 Task: Add the task  Implement a new remote support system for a company's IT department to the section Bug Bounty in the project AgileFever and add a Due Date to the respective task as 2023/10/04
Action: Mouse moved to (494, 288)
Screenshot: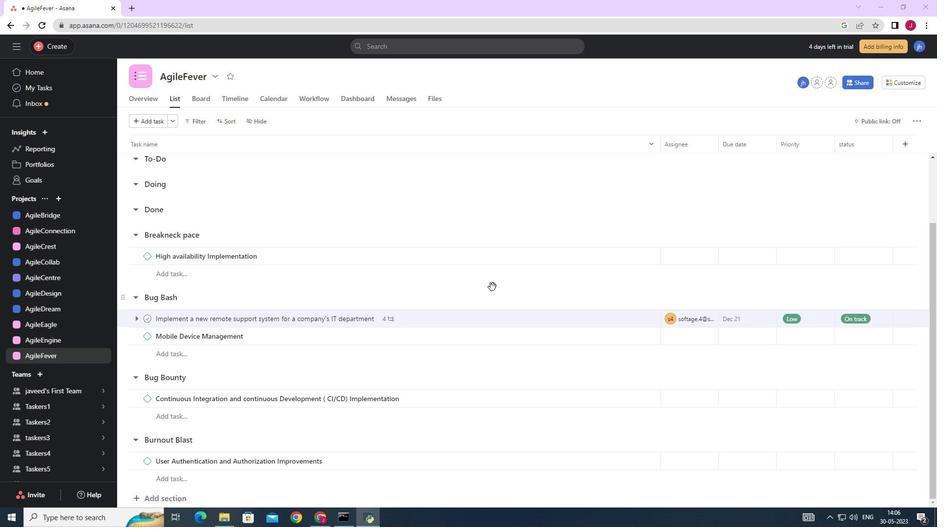 
Action: Mouse scrolled (494, 287) with delta (0, 0)
Screenshot: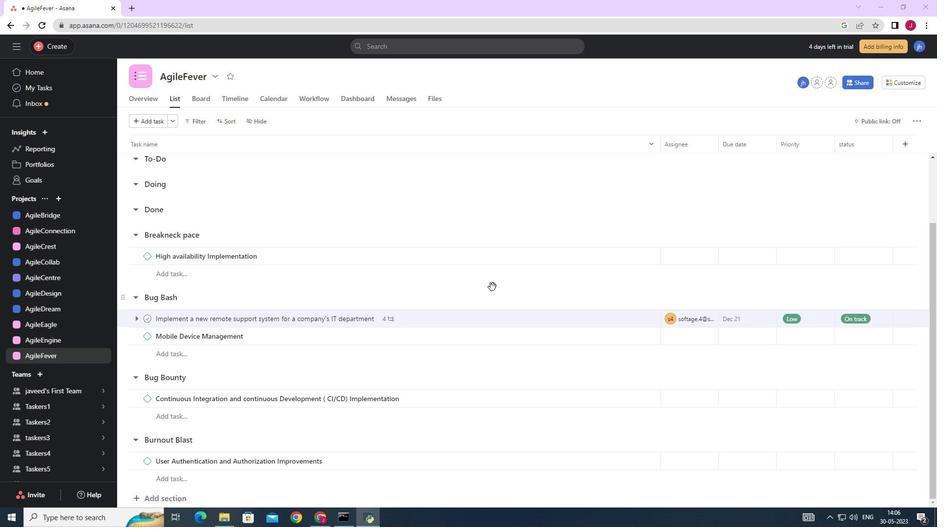 
Action: Mouse scrolled (494, 287) with delta (0, 0)
Screenshot: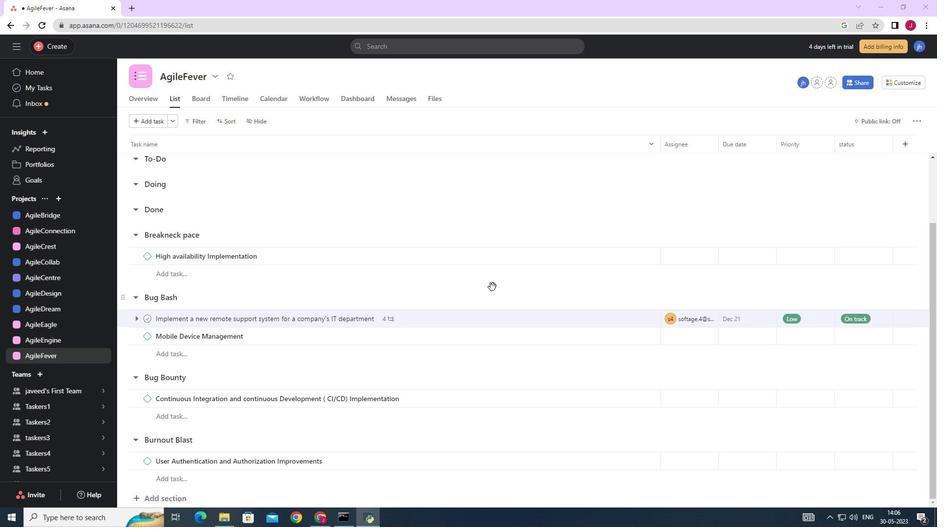 
Action: Mouse scrolled (494, 287) with delta (0, 0)
Screenshot: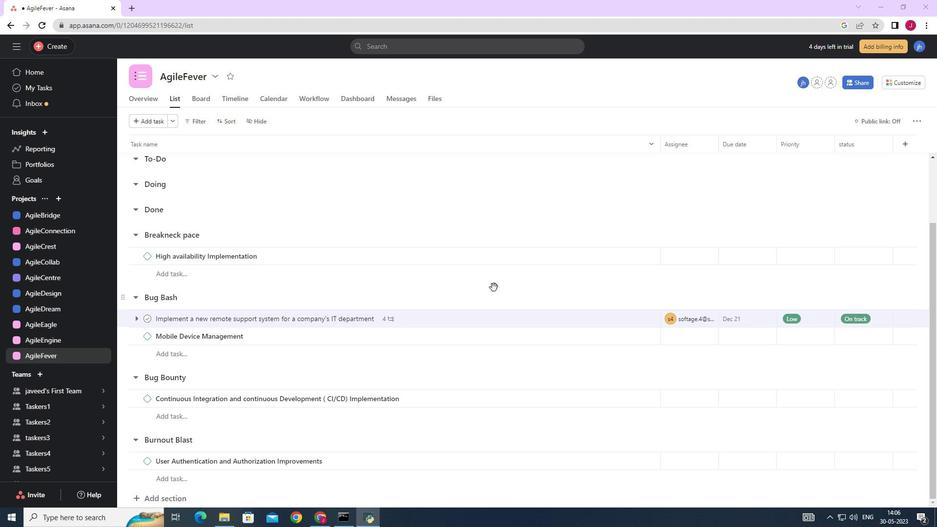 
Action: Mouse scrolled (494, 287) with delta (0, 0)
Screenshot: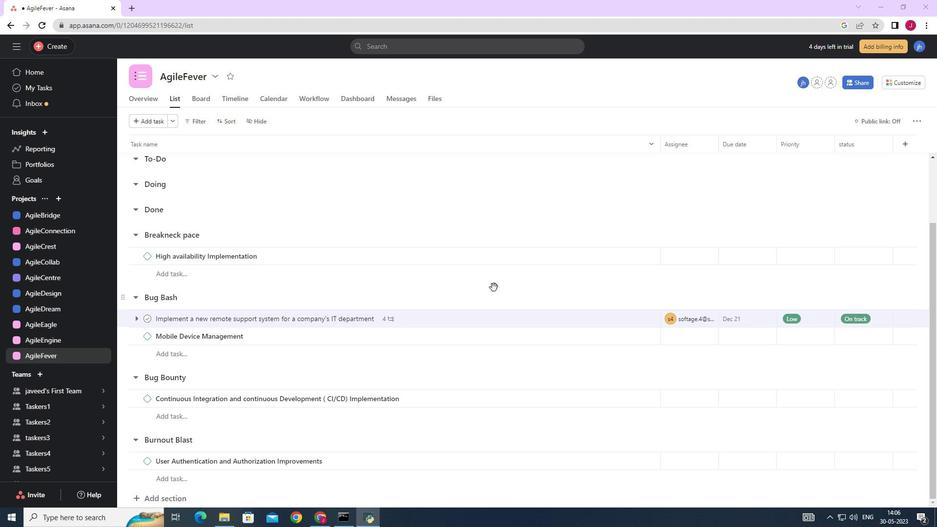 
Action: Mouse moved to (495, 288)
Screenshot: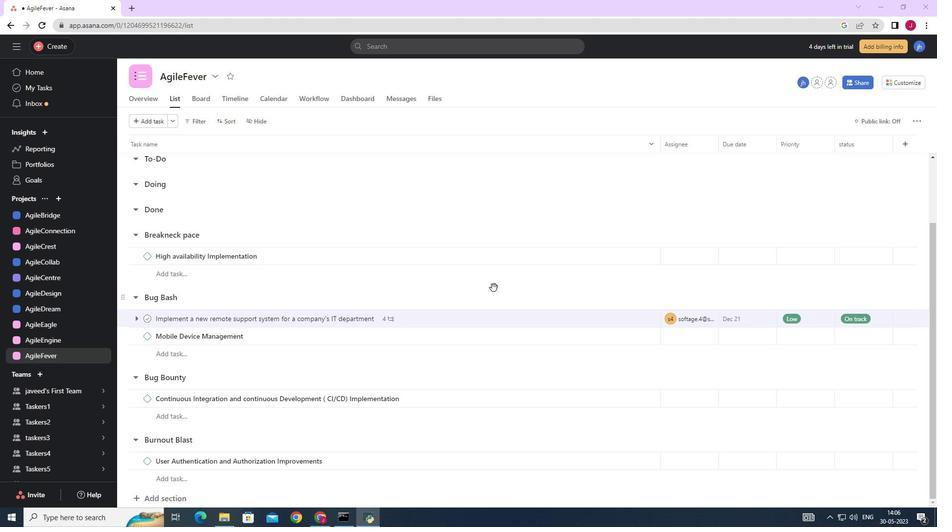 
Action: Mouse scrolled (495, 287) with delta (0, 0)
Screenshot: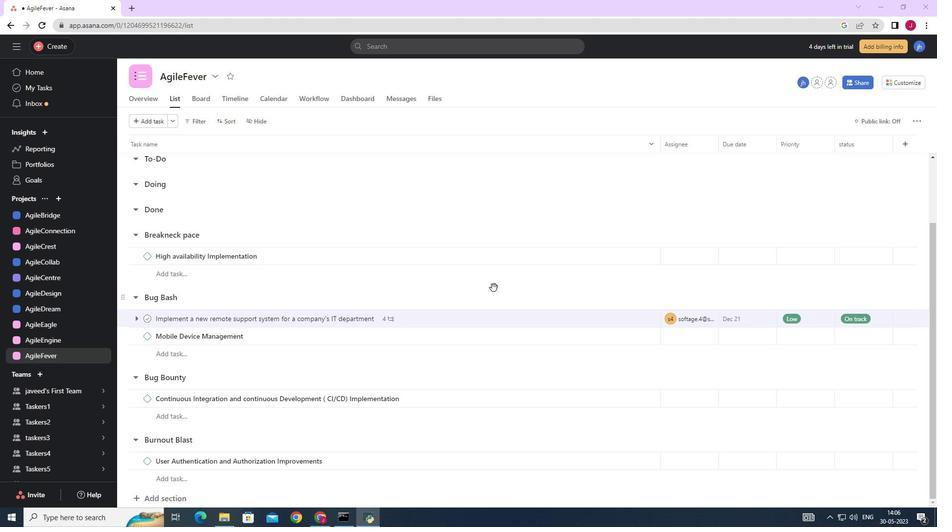 
Action: Mouse moved to (638, 319)
Screenshot: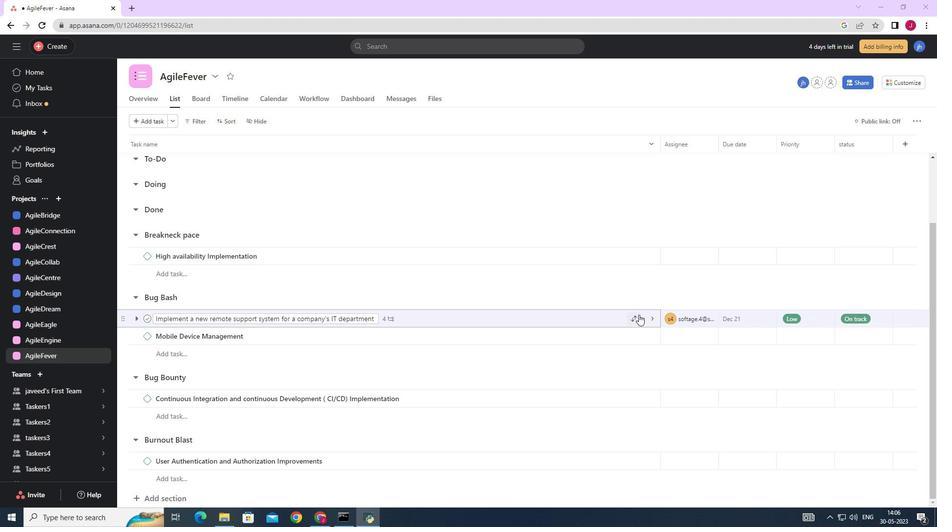
Action: Mouse pressed left at (638, 319)
Screenshot: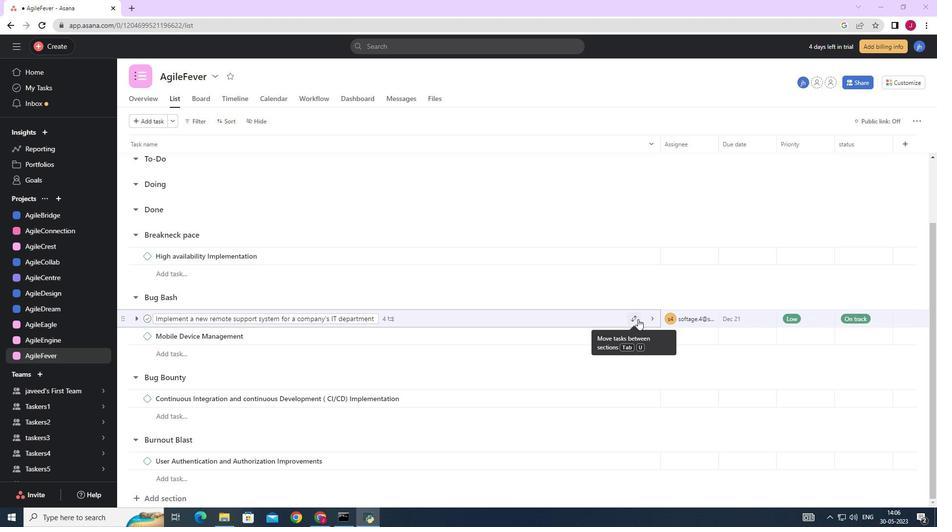 
Action: Mouse moved to (619, 376)
Screenshot: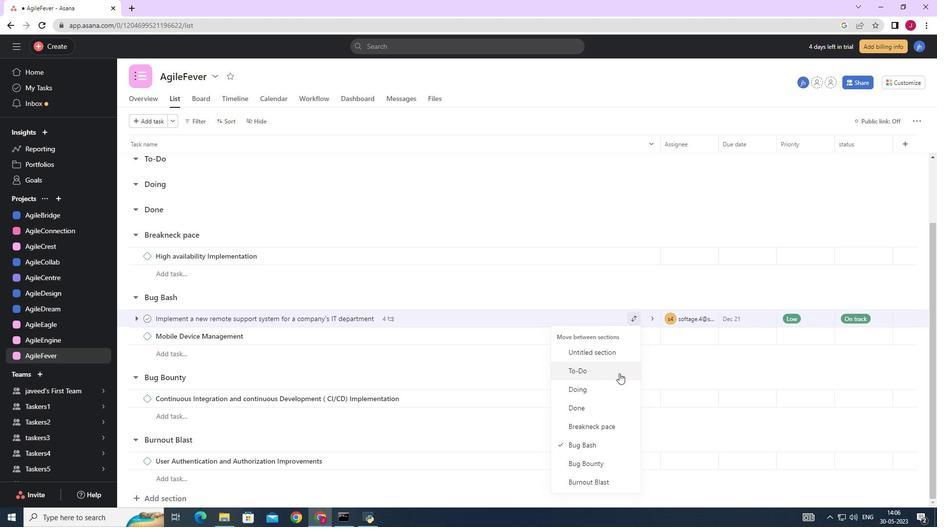 
Action: Mouse scrolled (619, 376) with delta (0, 0)
Screenshot: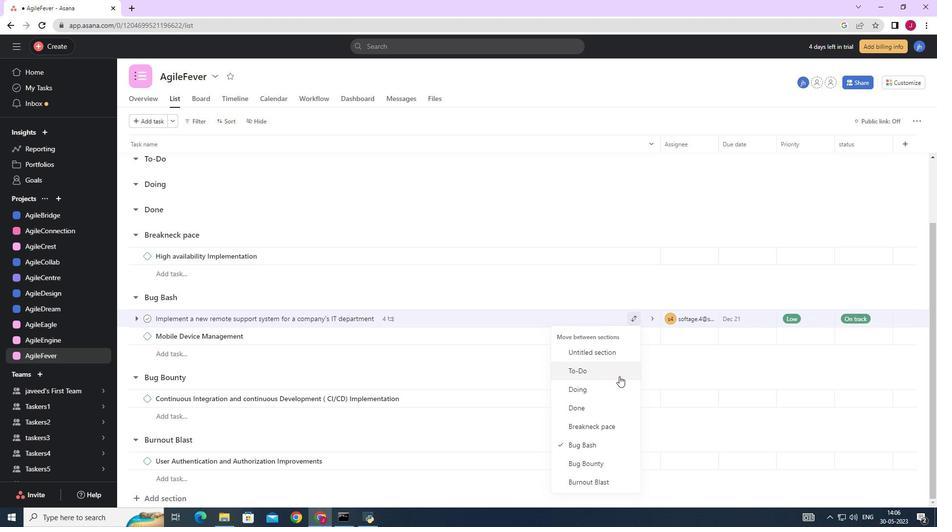
Action: Mouse scrolled (619, 376) with delta (0, 0)
Screenshot: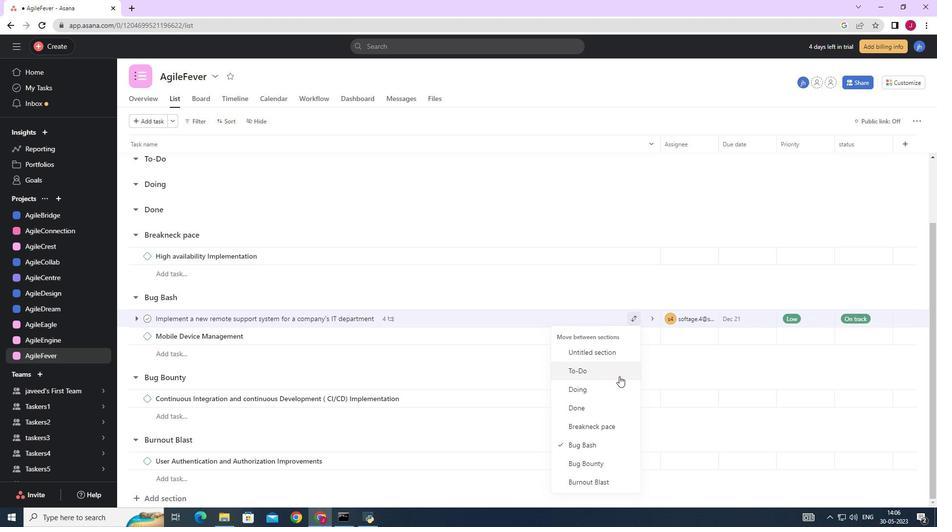 
Action: Mouse moved to (596, 464)
Screenshot: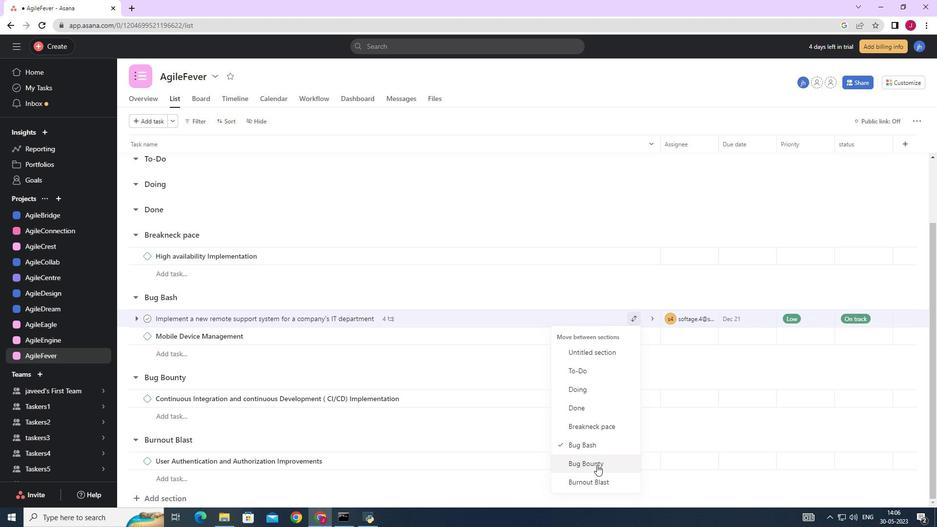 
Action: Mouse pressed left at (596, 464)
Screenshot: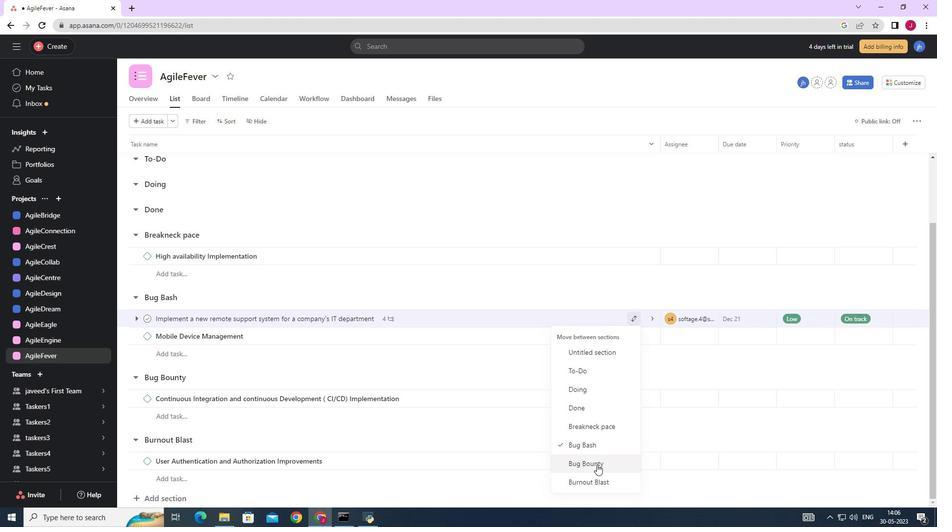 
Action: Mouse moved to (757, 380)
Screenshot: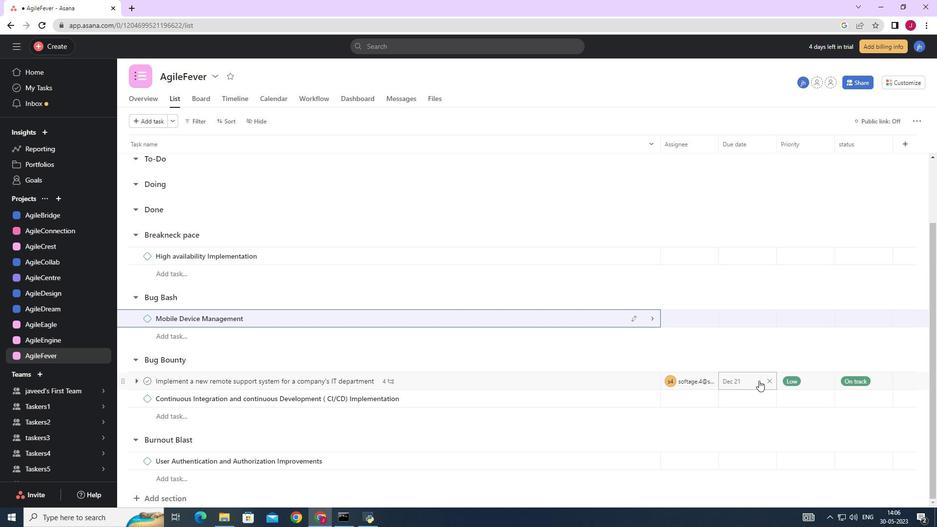 
Action: Mouse pressed left at (757, 380)
Screenshot: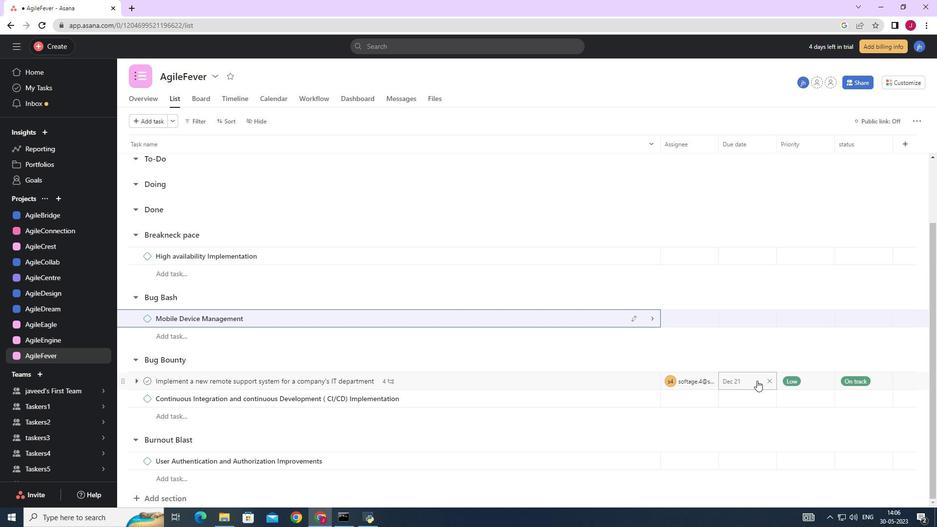 
Action: Mouse moved to (741, 227)
Screenshot: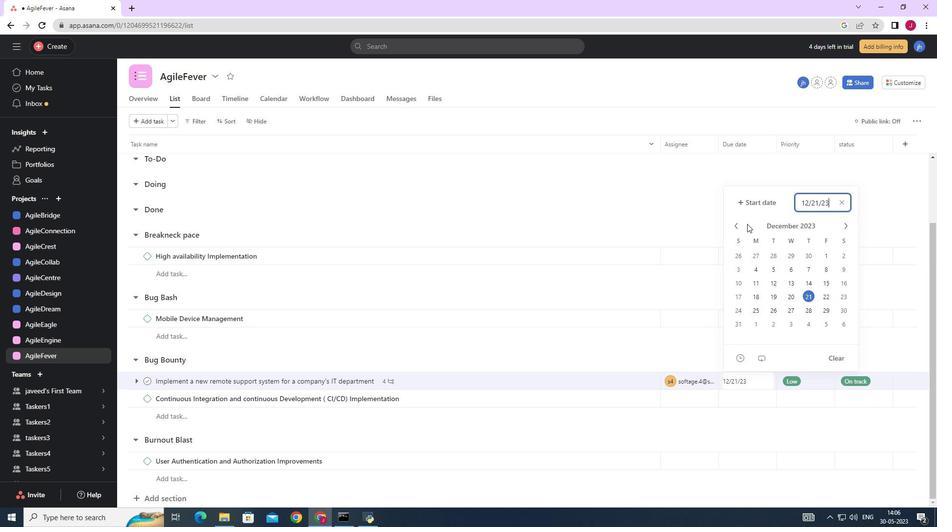 
Action: Mouse pressed left at (741, 227)
Screenshot: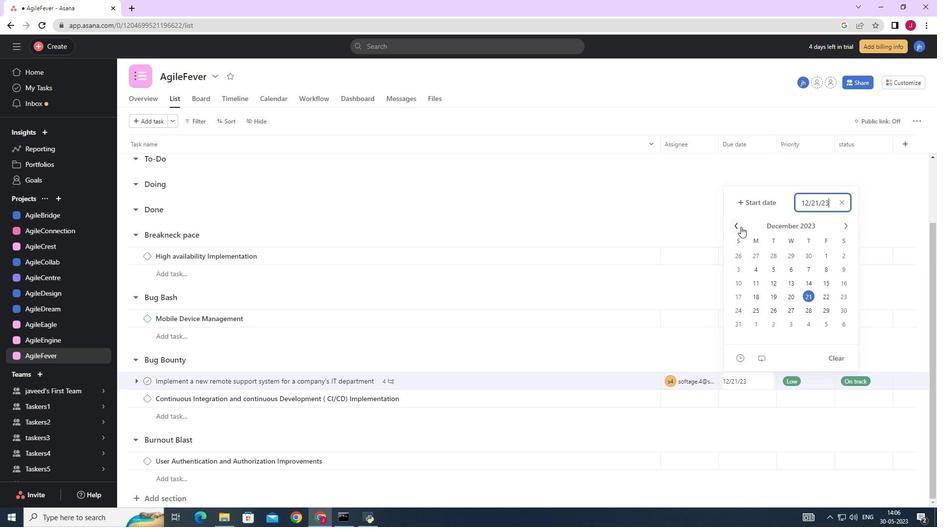 
Action: Mouse pressed left at (741, 227)
Screenshot: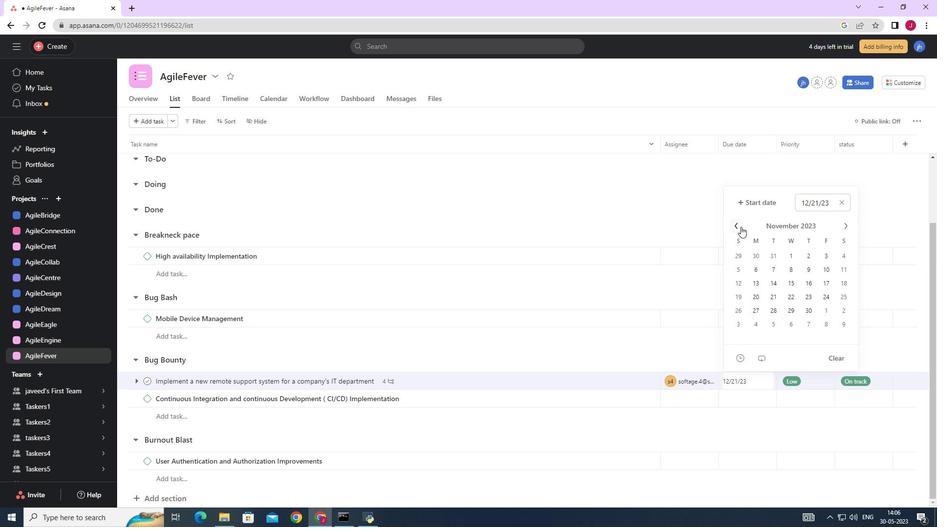 
Action: Mouse moved to (790, 253)
Screenshot: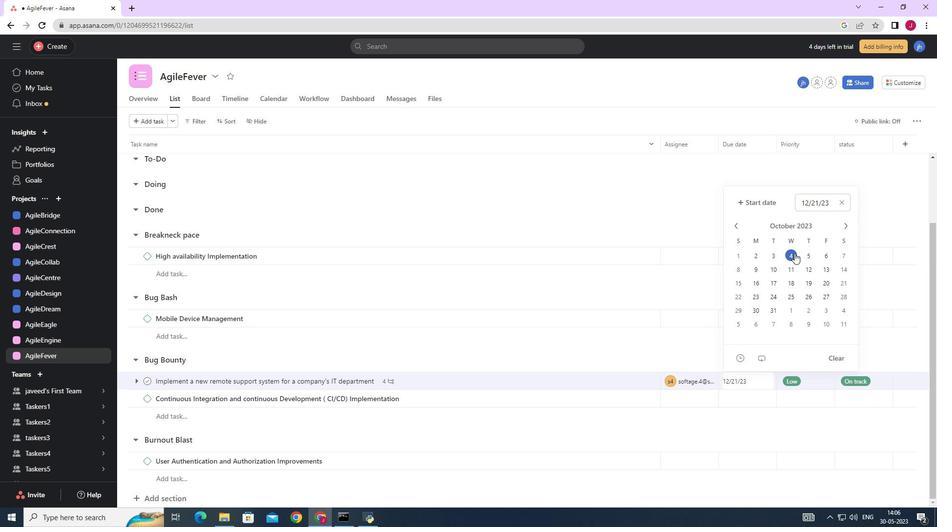 
Action: Mouse pressed left at (790, 253)
Screenshot: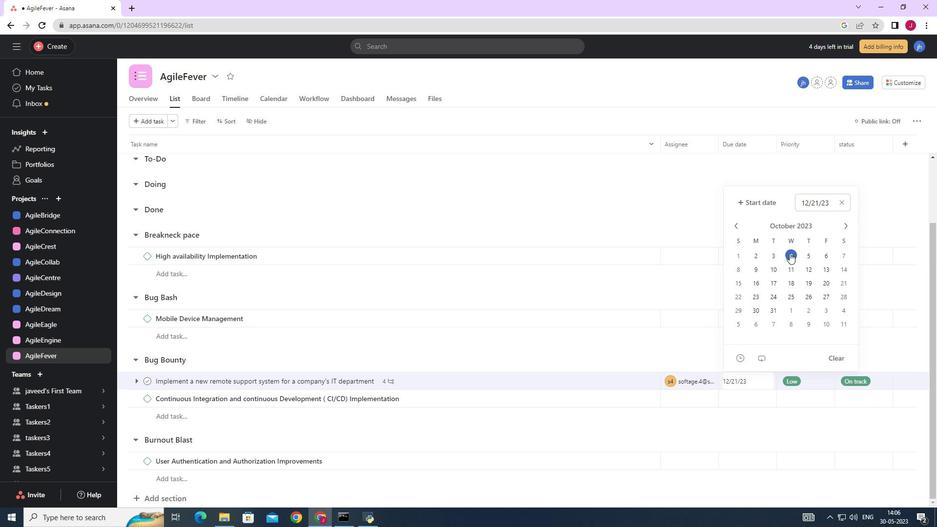 
Action: Mouse moved to (896, 211)
Screenshot: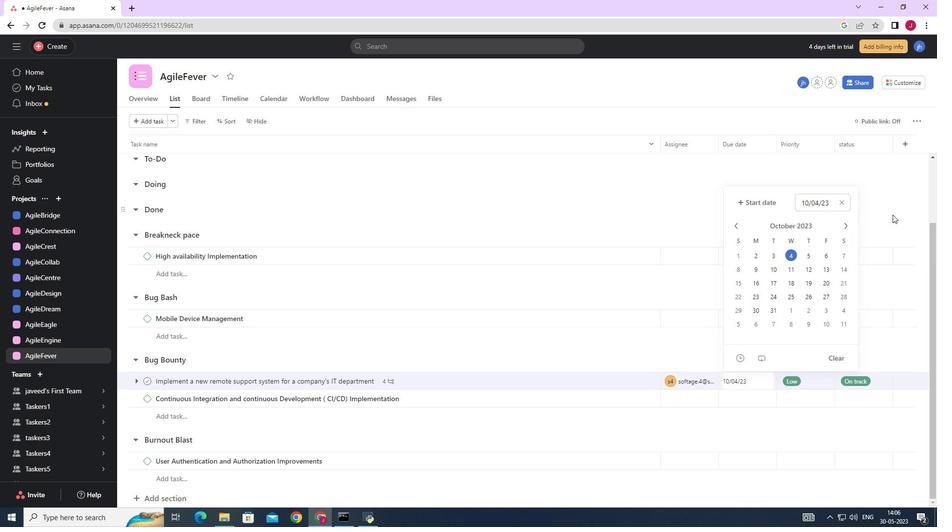 
Action: Mouse pressed left at (896, 211)
Screenshot: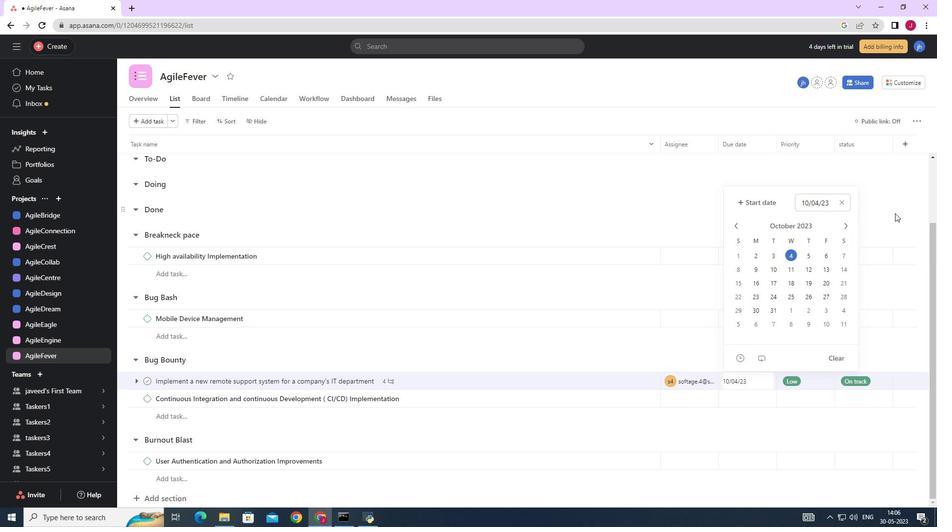 
